 Task: Check visualize your data.
Action: Mouse pressed left at (828, 259)
Screenshot: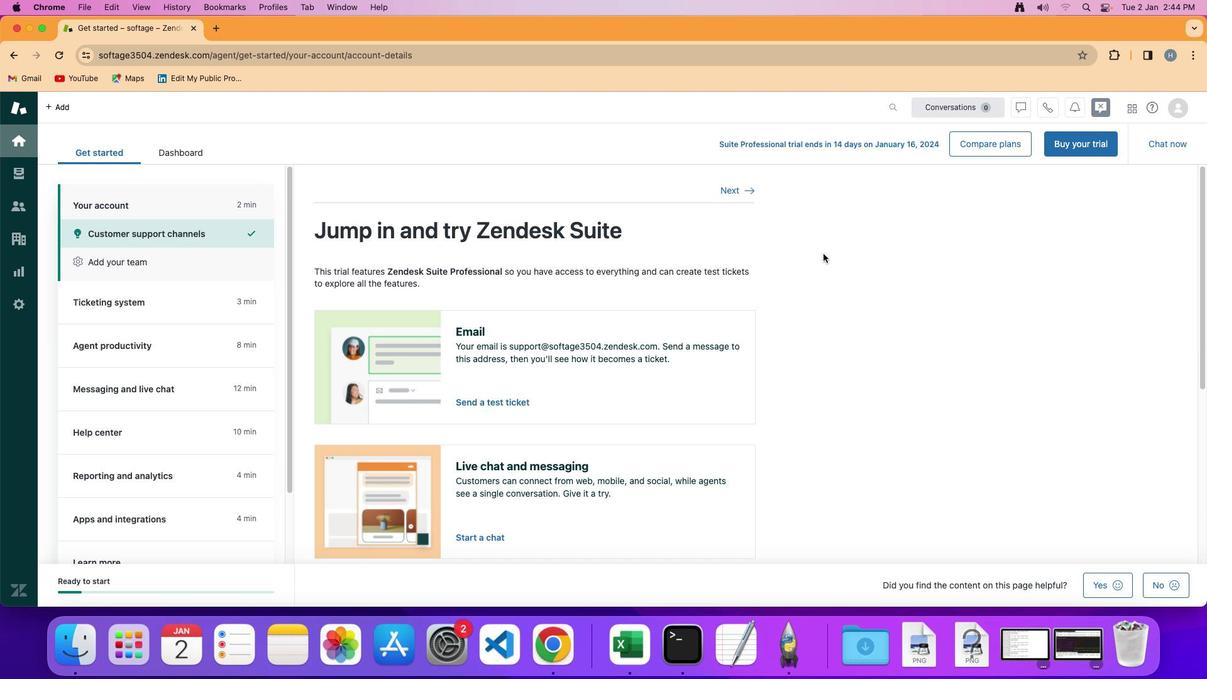 
Action: Mouse moved to (828, 259)
Screenshot: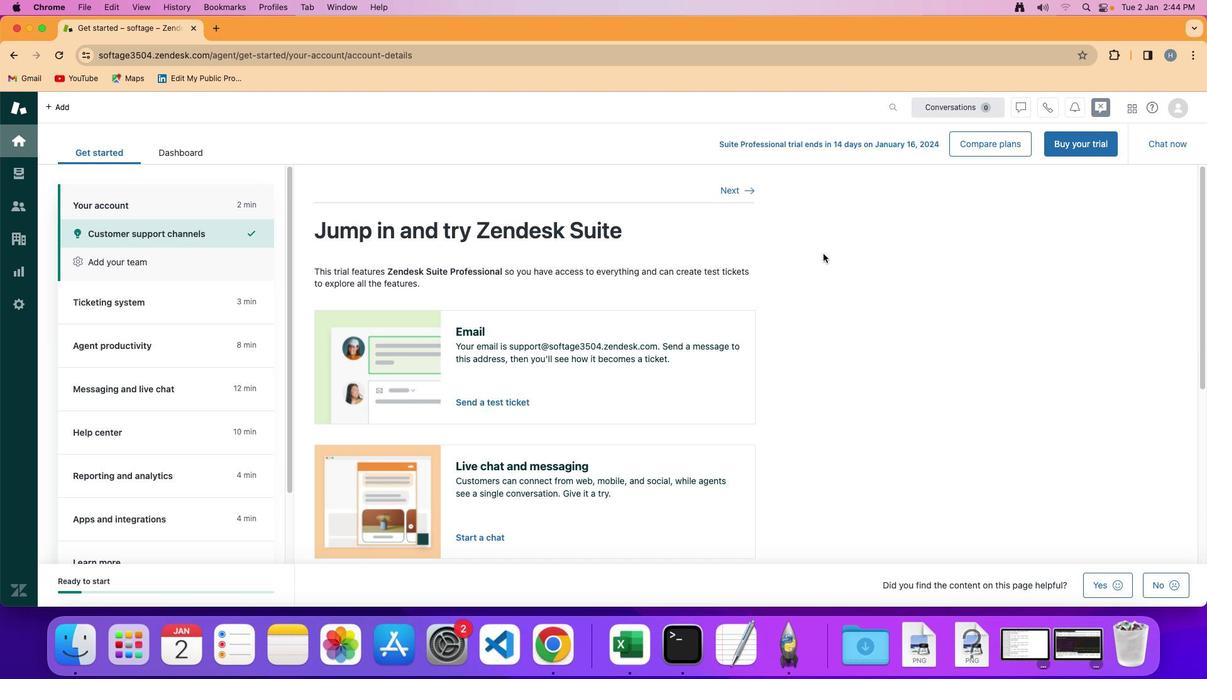 
Action: Mouse pressed left at (828, 259)
Screenshot: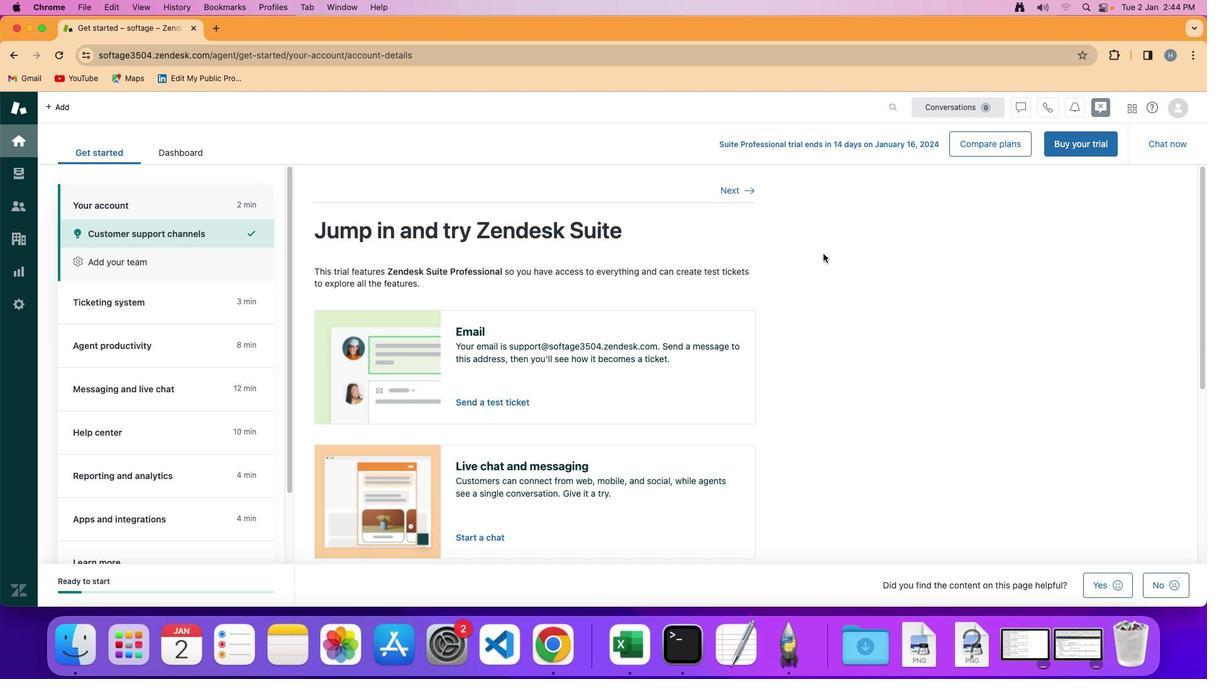
Action: Mouse moved to (145, 479)
Screenshot: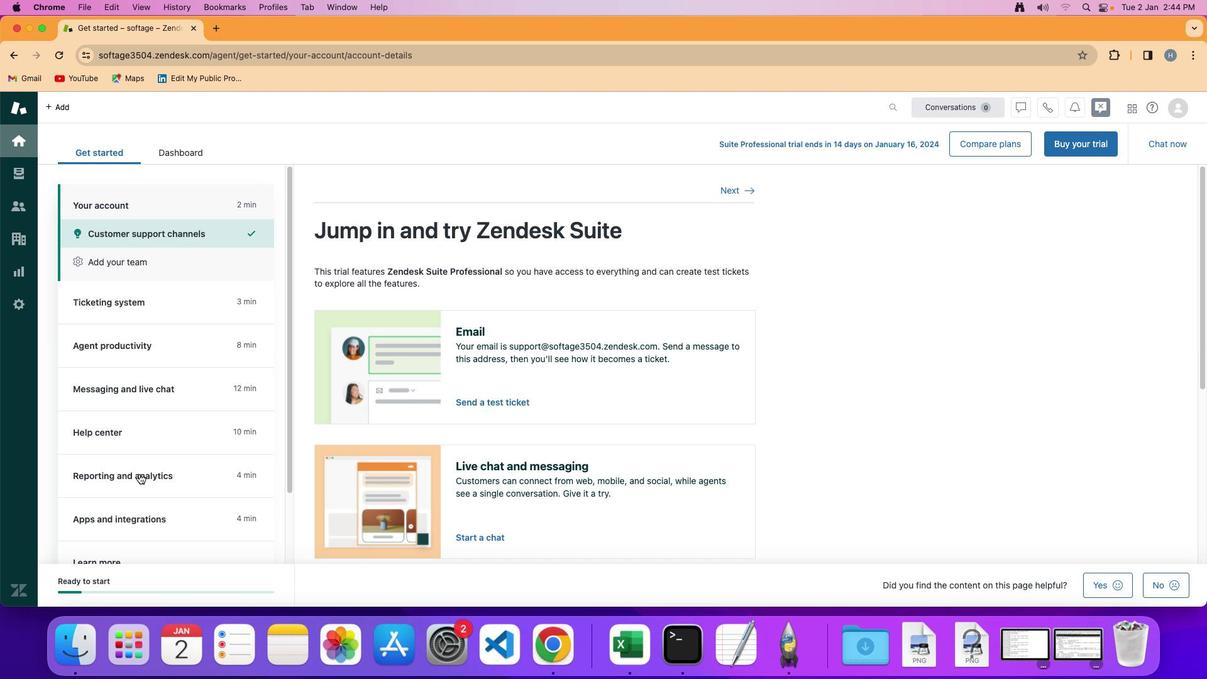 
Action: Mouse pressed left at (145, 479)
Screenshot: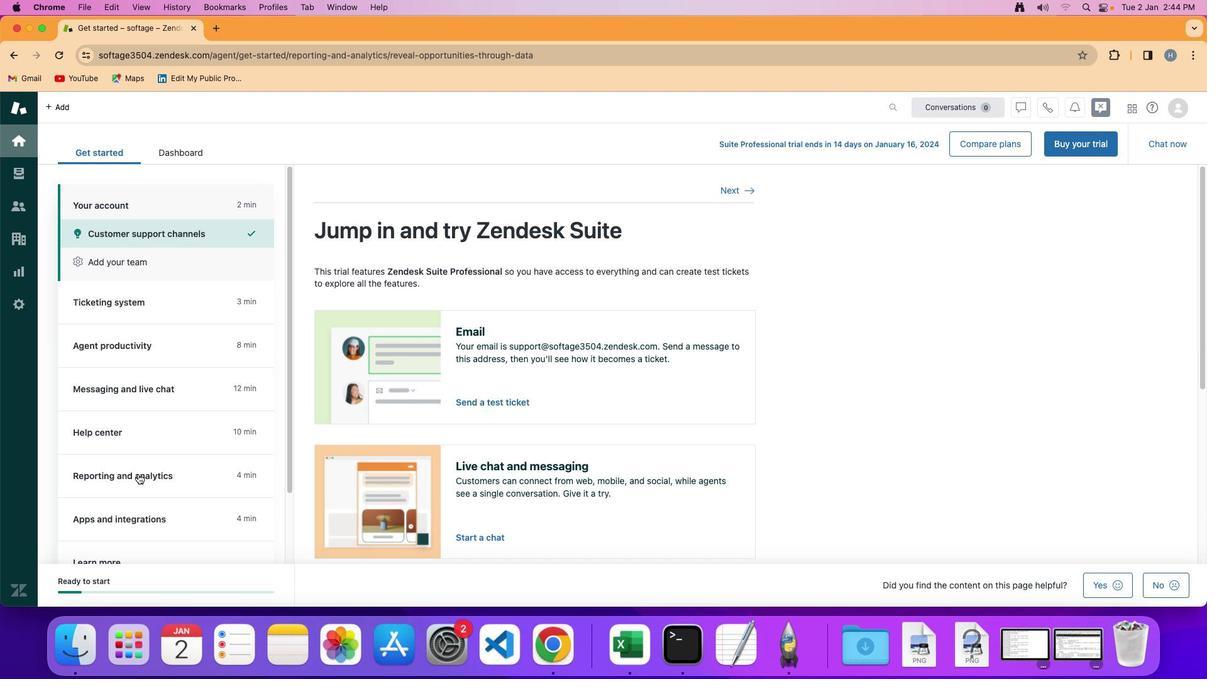 
Action: Mouse moved to (146, 486)
Screenshot: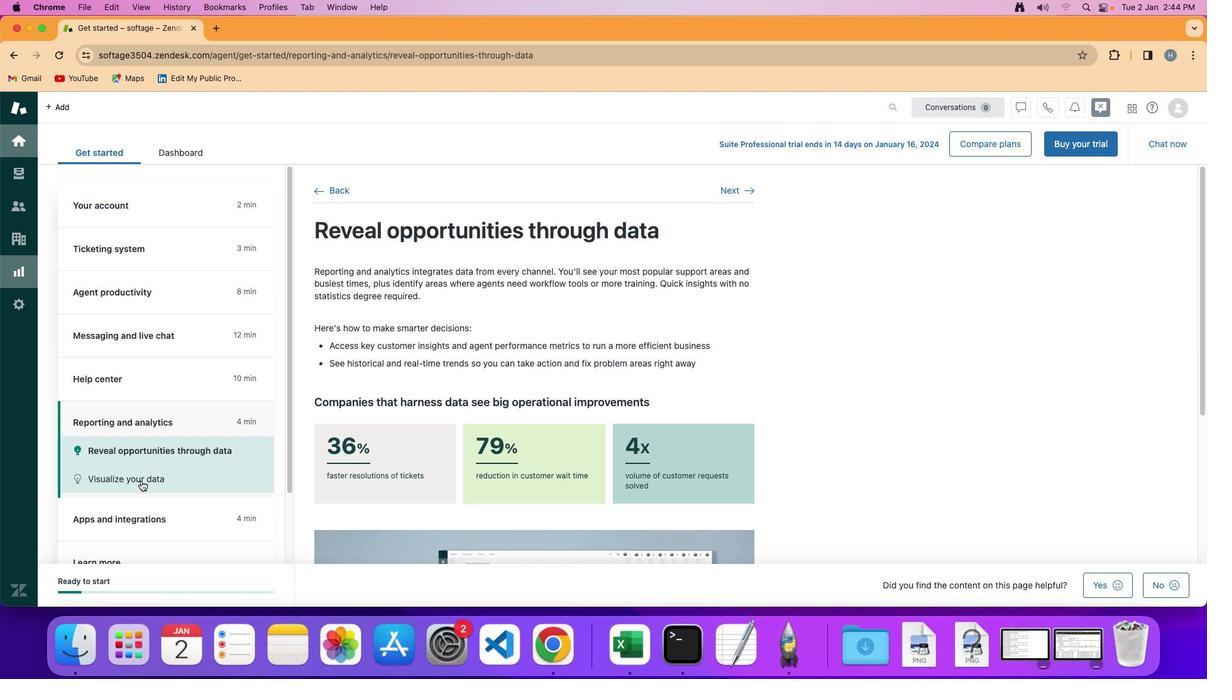 
Action: Mouse pressed left at (146, 486)
Screenshot: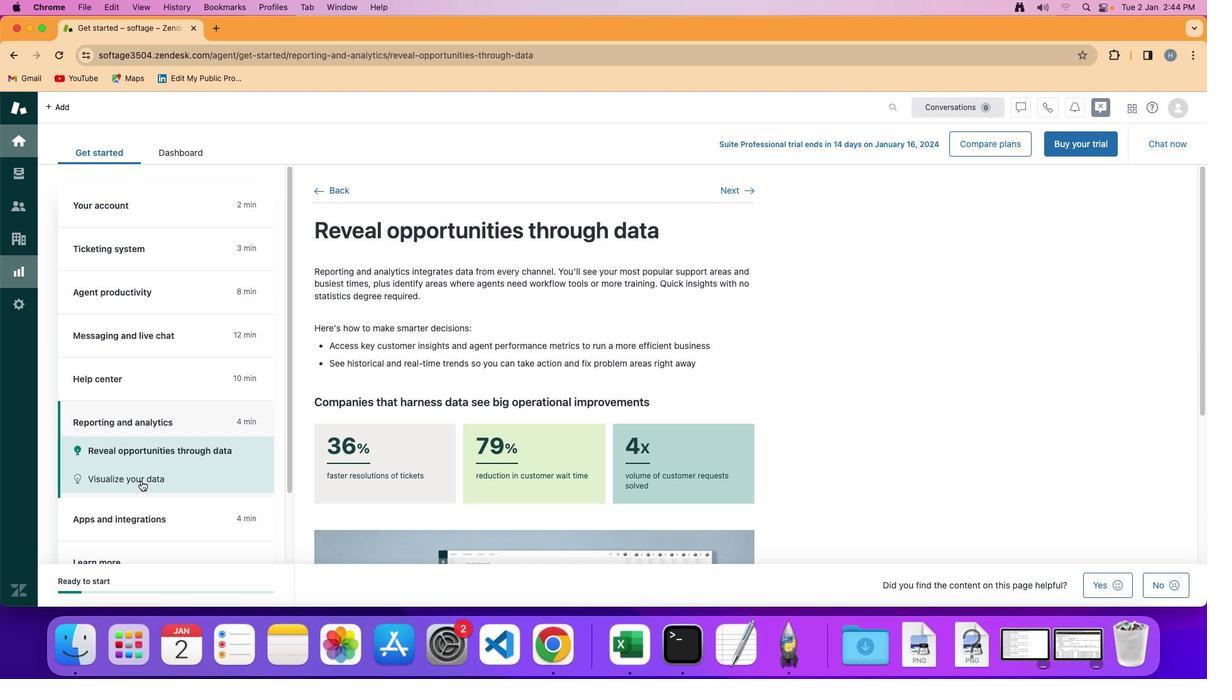 
Action: Mouse moved to (833, 406)
Screenshot: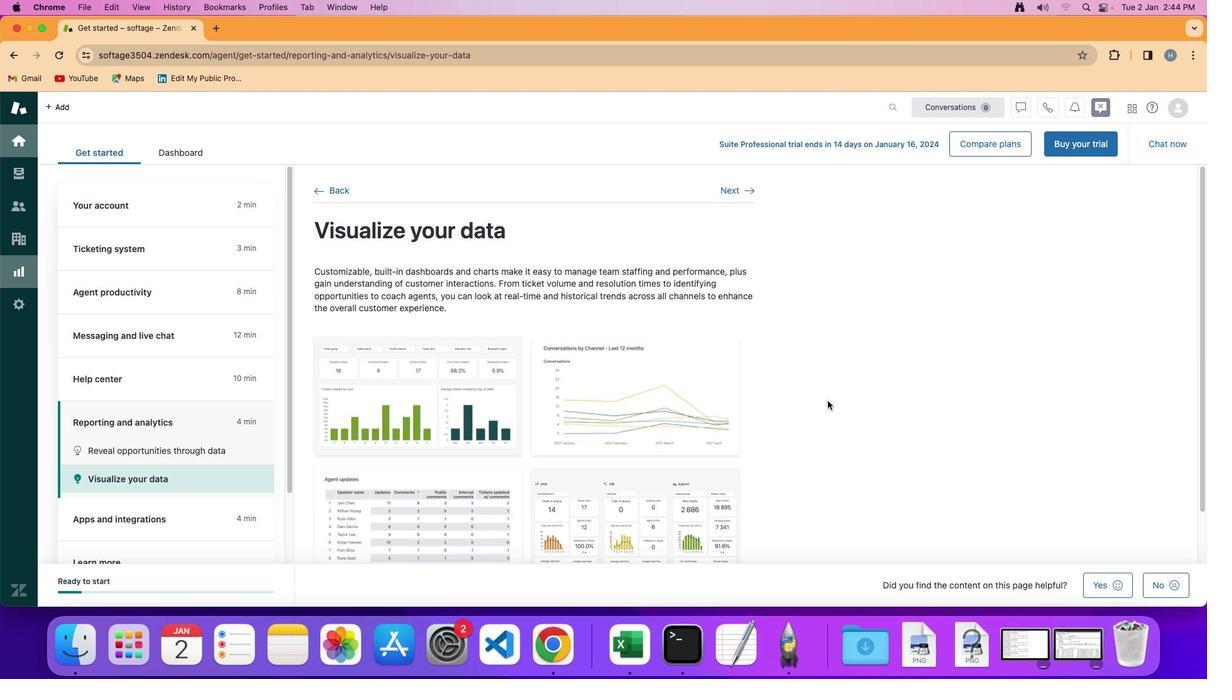 
